 Task: Open a folder from desktop.
Action: Mouse moved to (74, 106)
Screenshot: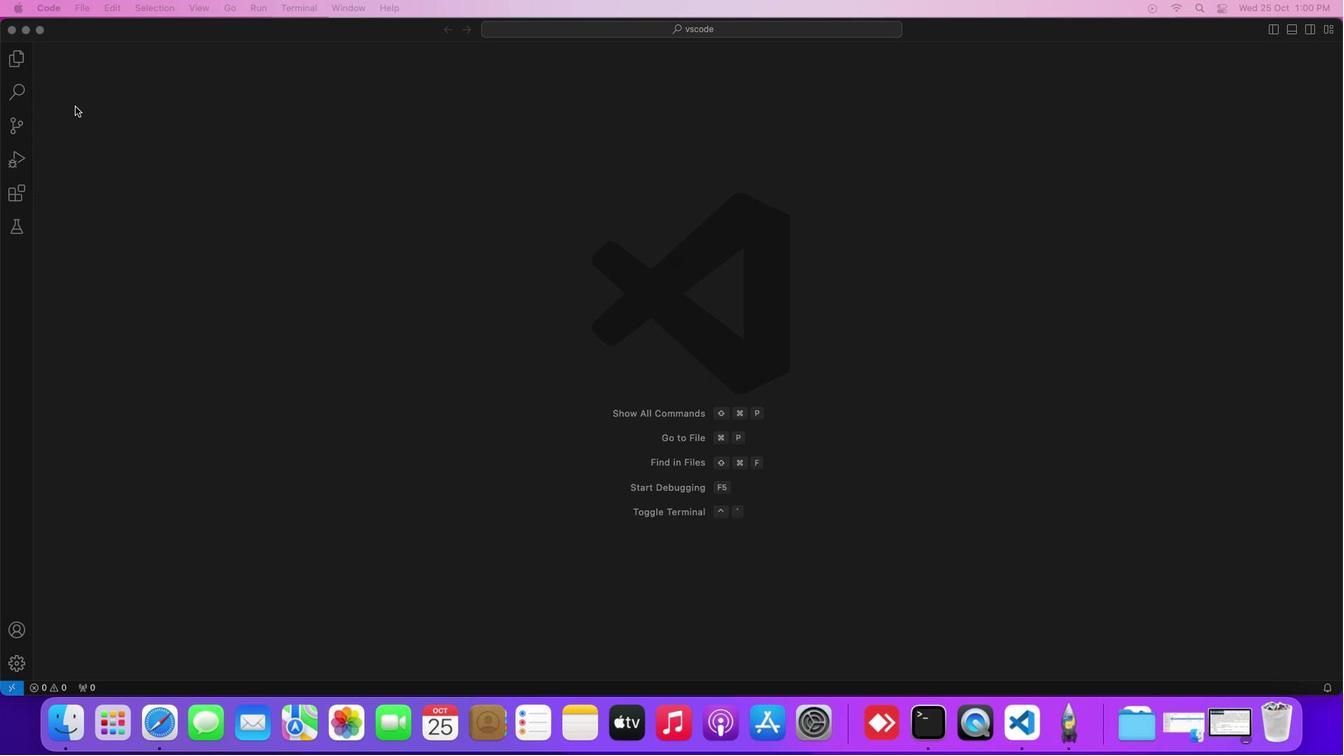 
Action: Mouse pressed left at (74, 106)
Screenshot: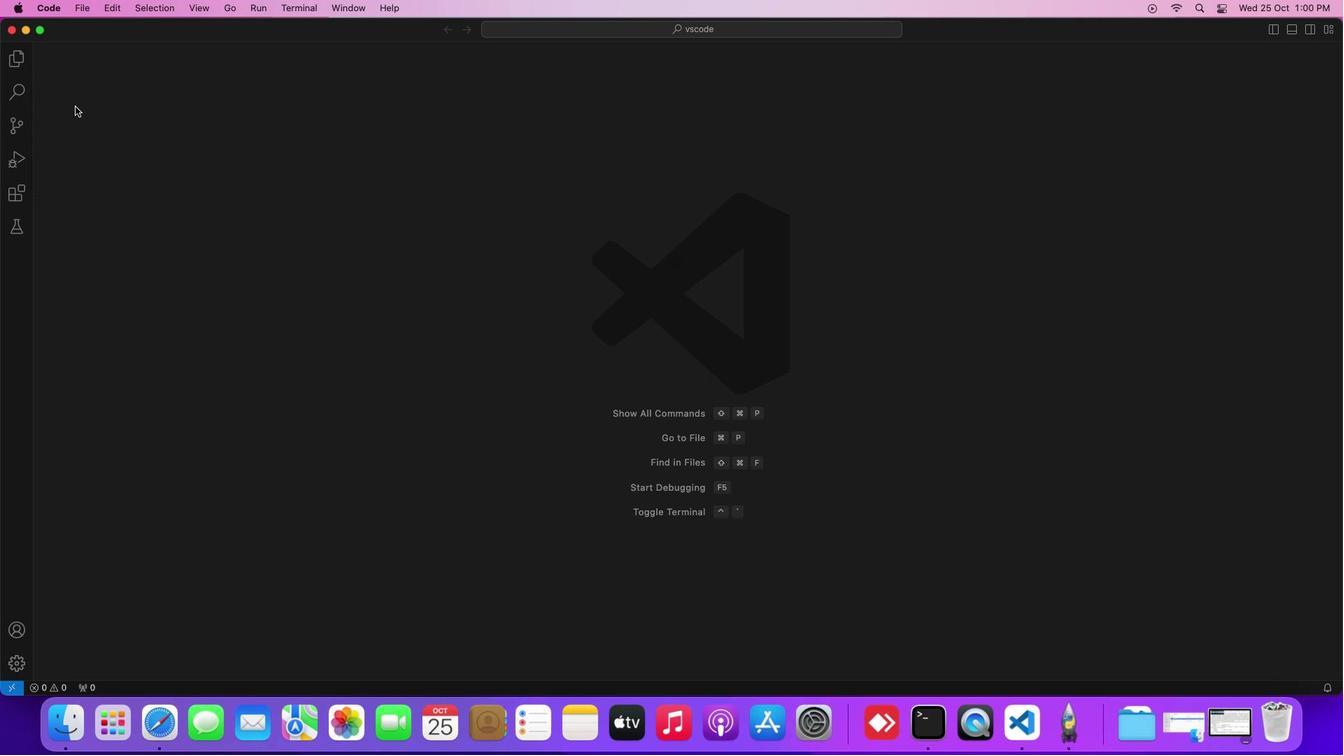 
Action: Mouse moved to (81, 3)
Screenshot: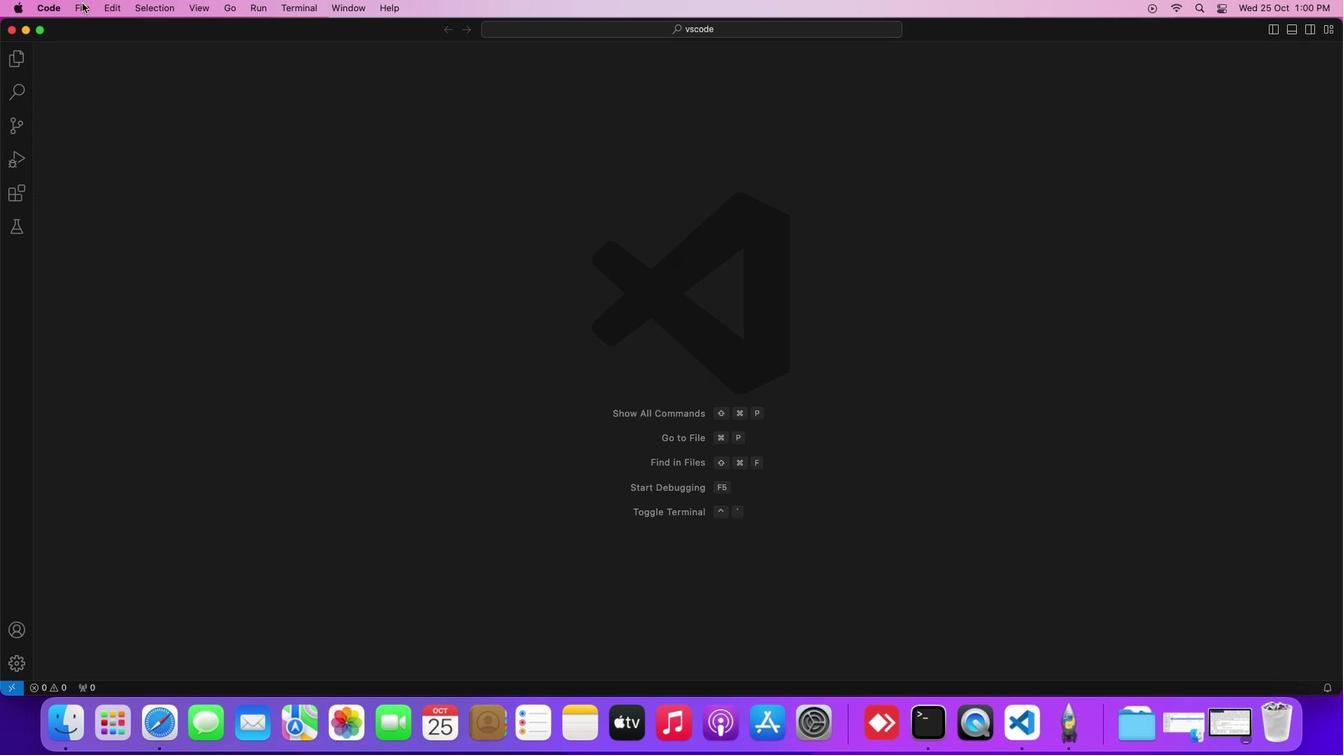 
Action: Mouse pressed left at (81, 3)
Screenshot: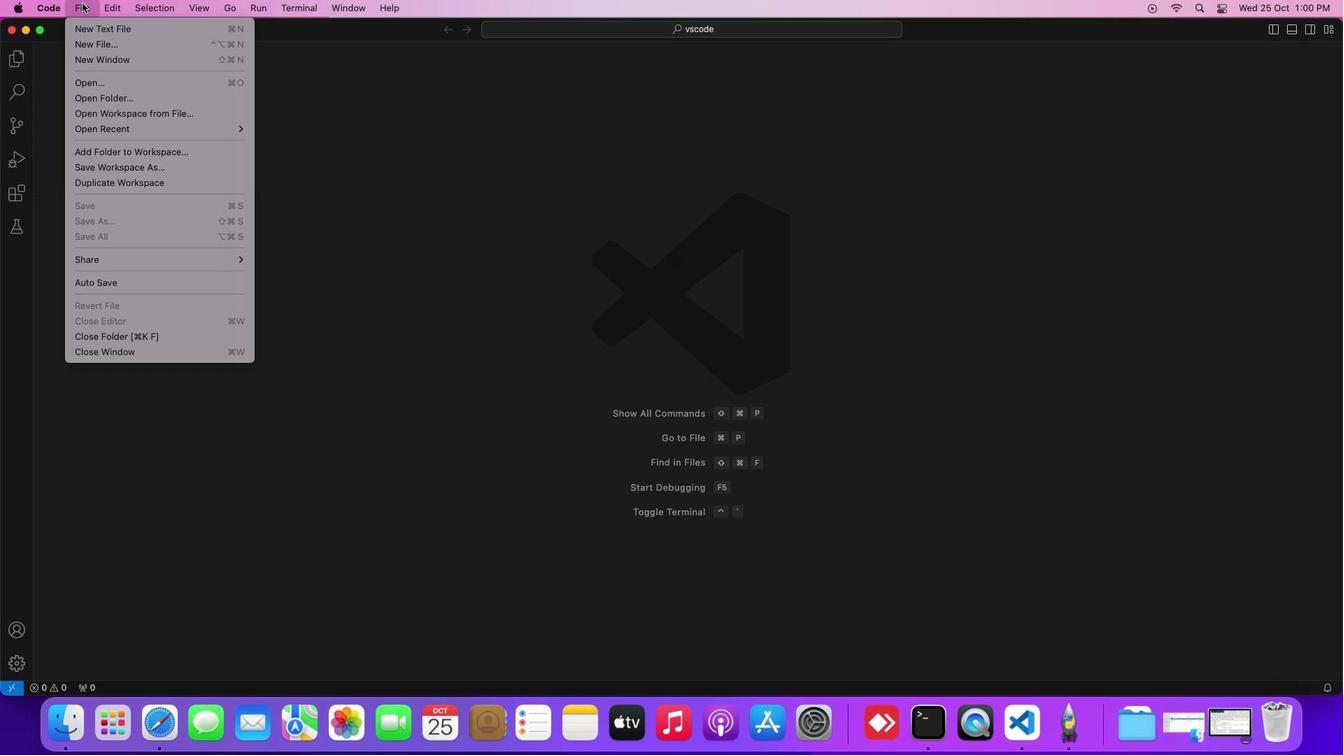 
Action: Mouse moved to (96, 97)
Screenshot: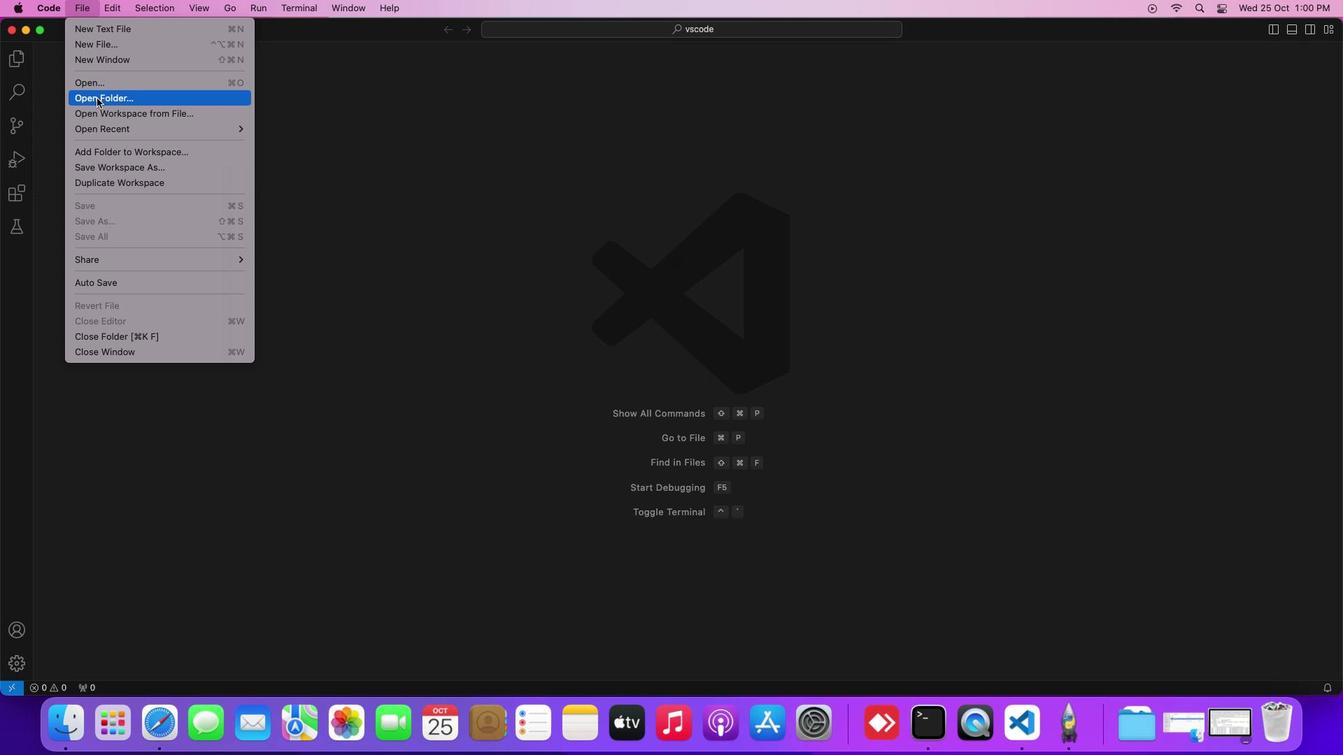
Action: Mouse pressed left at (96, 97)
Screenshot: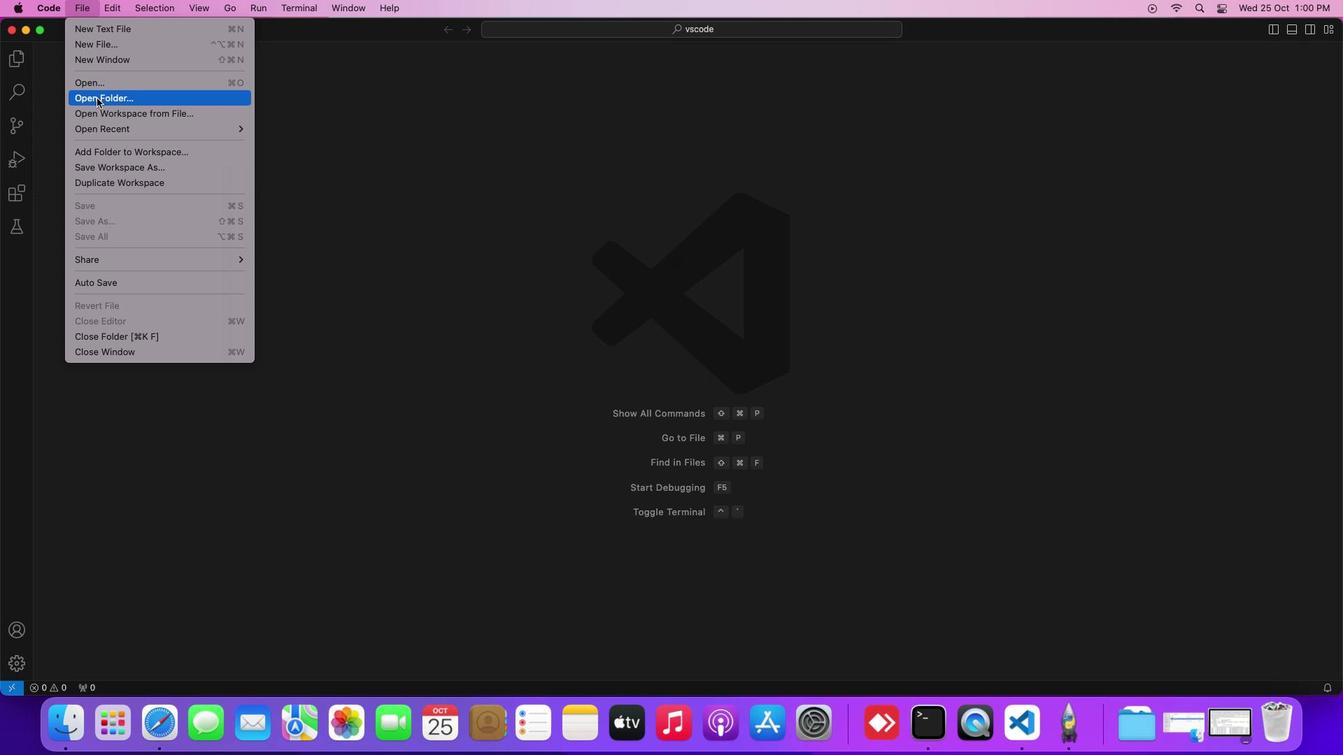 
Action: Mouse moved to (543, 393)
Screenshot: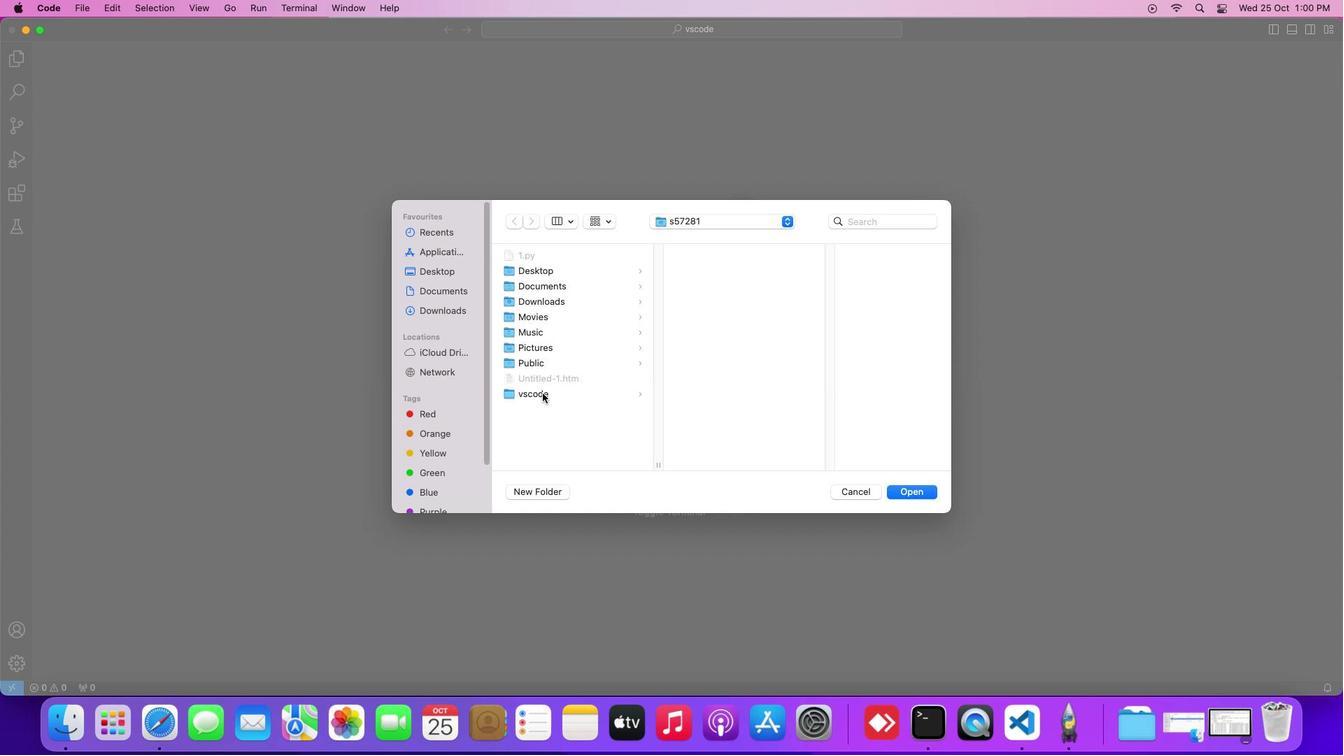 
Action: Mouse pressed left at (543, 393)
Screenshot: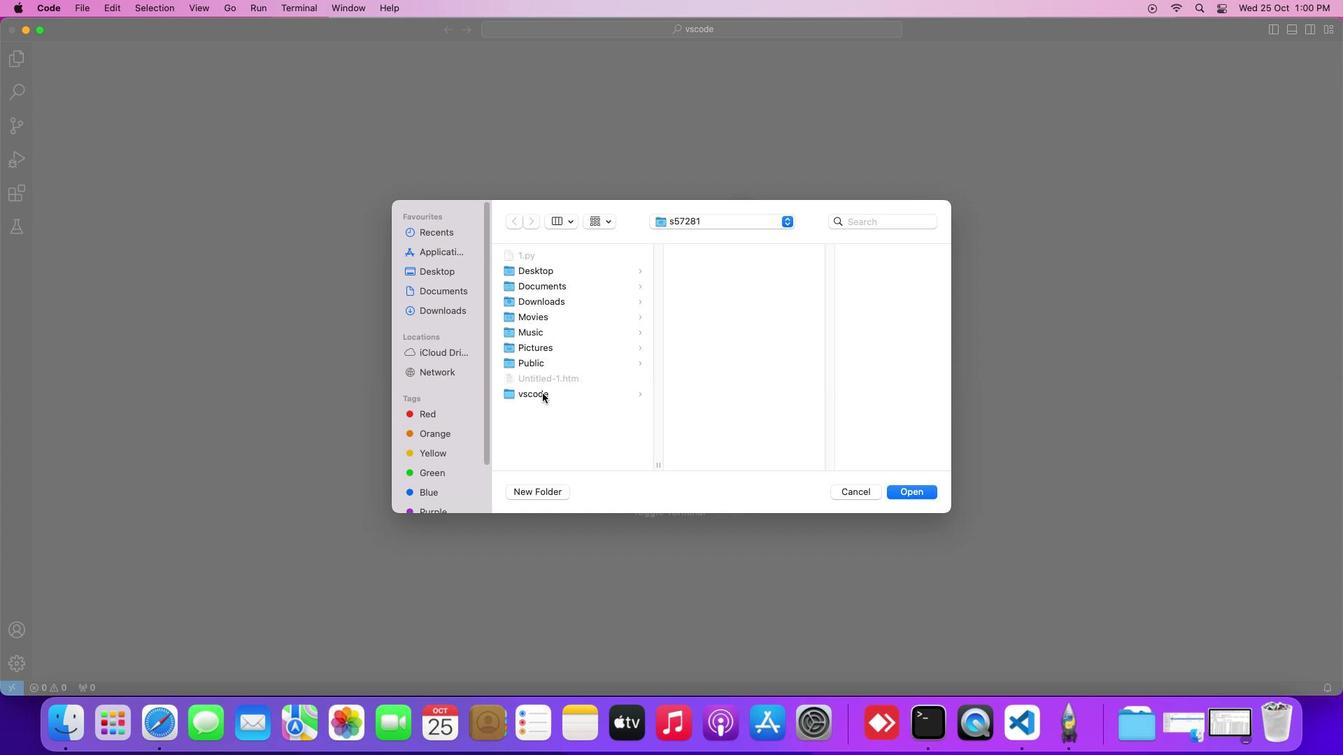 
Action: Mouse moved to (913, 489)
Screenshot: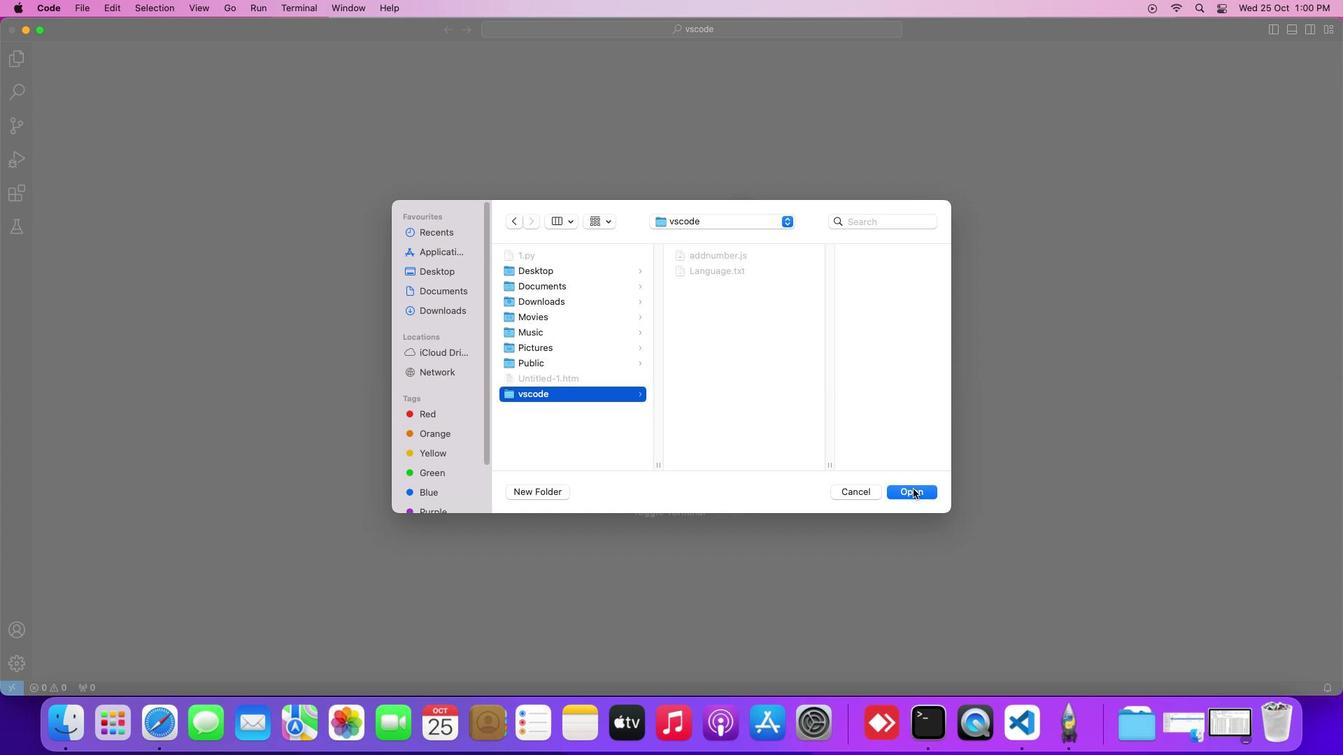
Action: Mouse pressed left at (913, 489)
Screenshot: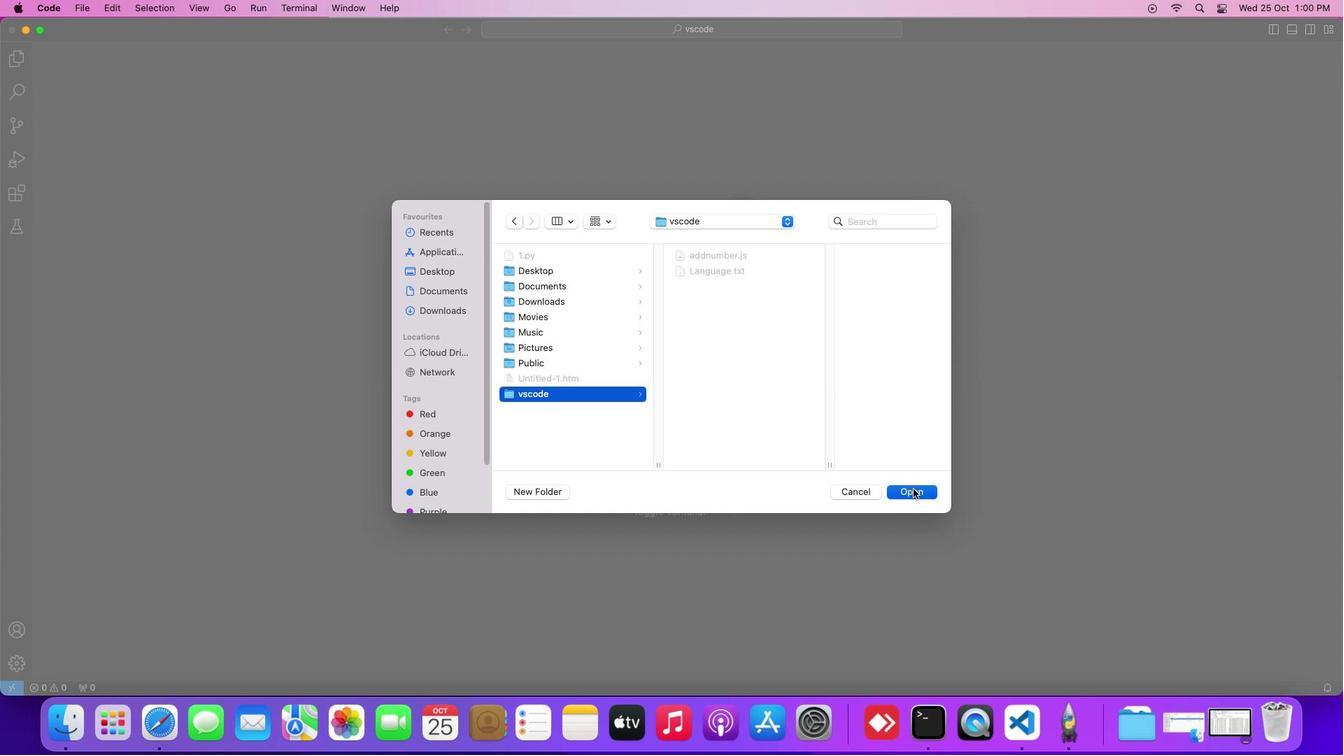 
Action: Mouse moved to (282, 189)
Screenshot: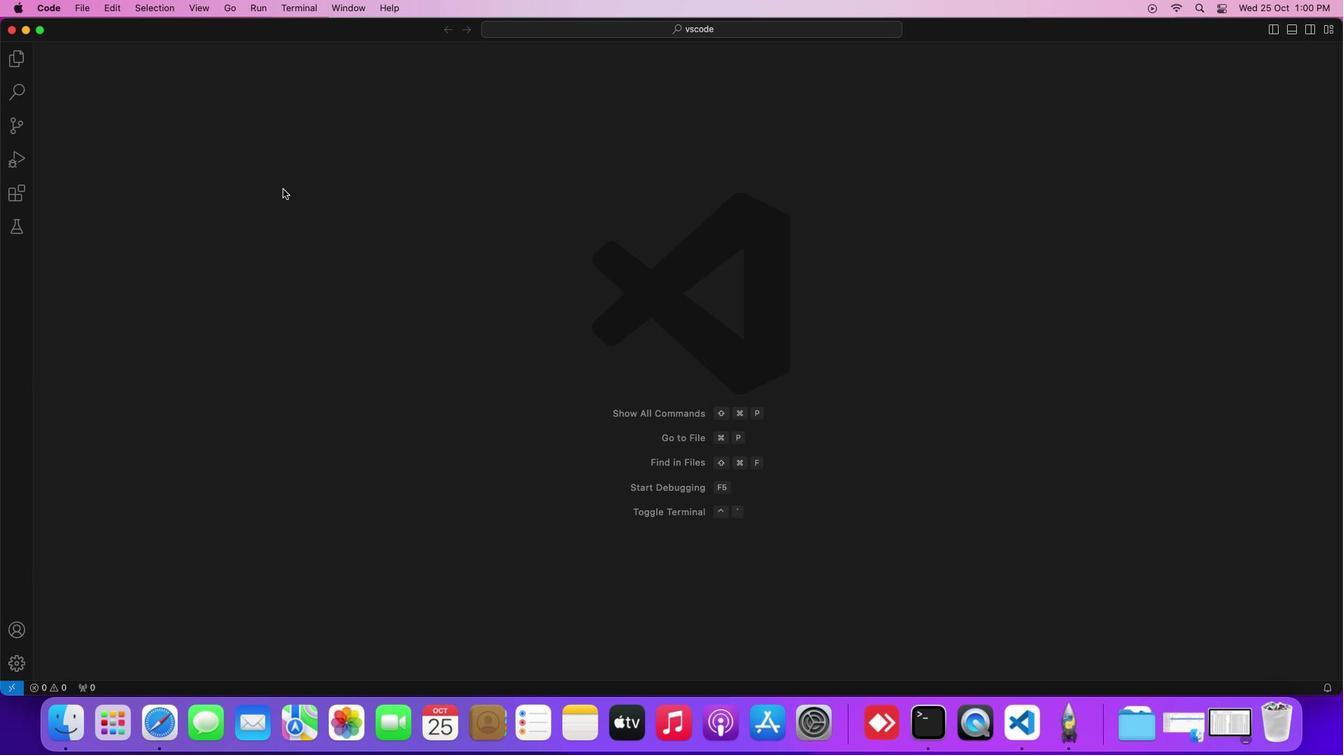 
